 Task: Locate the nearest hot springs to Yellowstone National Park, Wyoming, and Jackson Hole, Wyoming.
Action: Mouse moved to (194, 95)
Screenshot: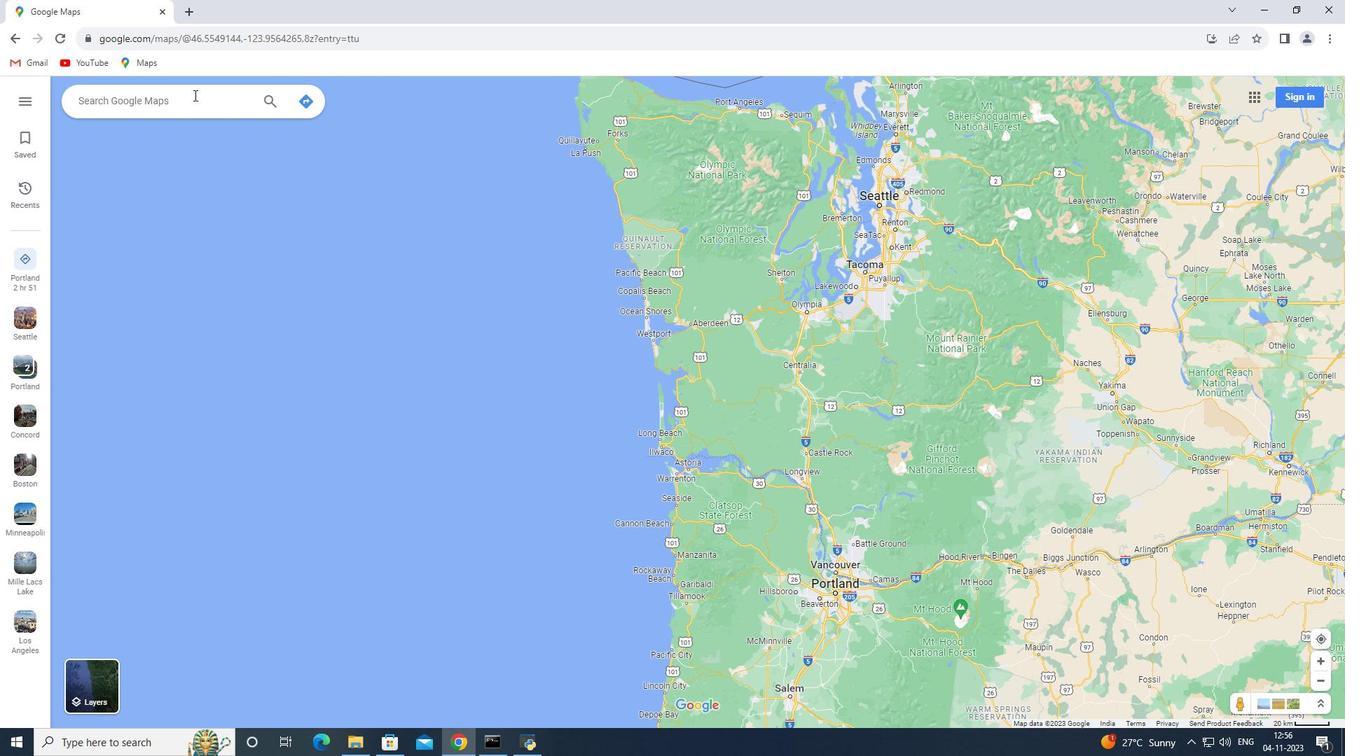 
Action: Mouse pressed left at (194, 95)
Screenshot: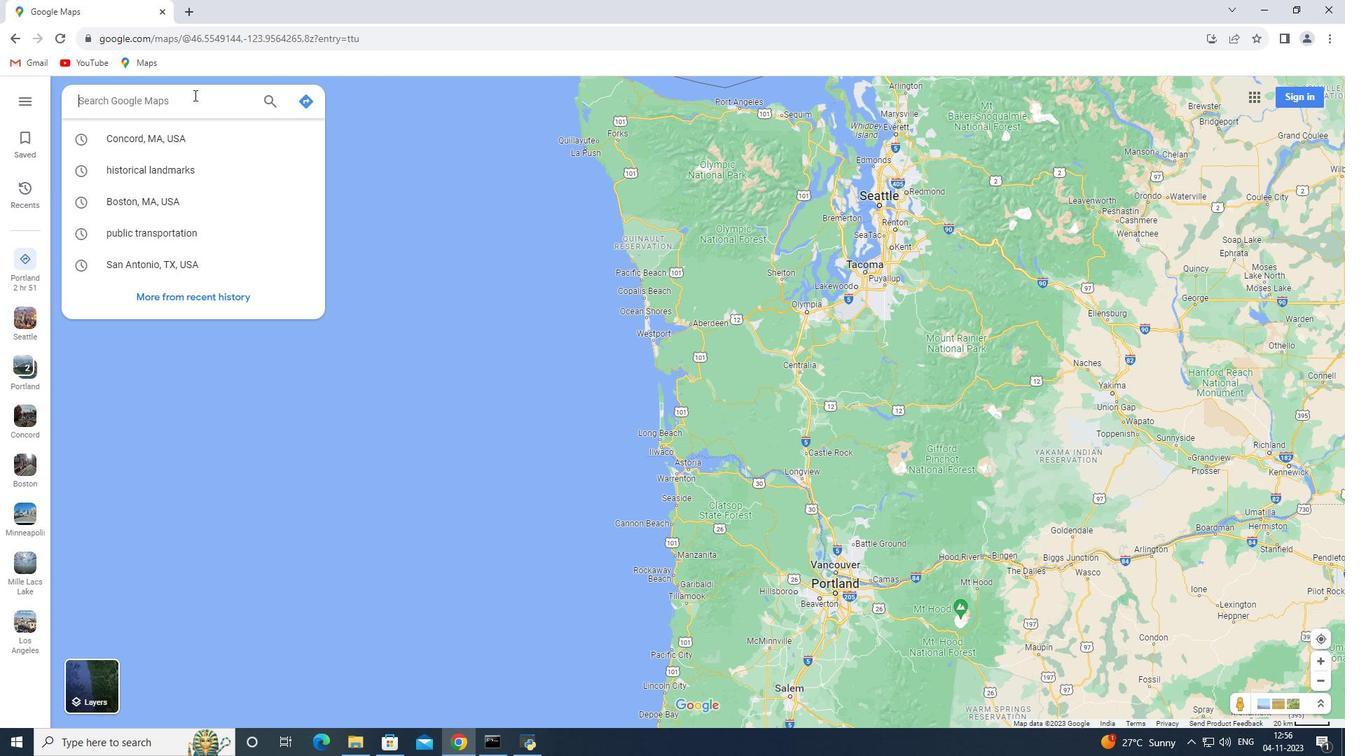 
Action: Key pressed <Key.shift>Yellowstone<Key.space><Key.shift>National<Key.space><Key.shift><Key.shift><Key.shift><Key.shift><Key.shift><Key.shift>Park,<Key.space><Key.shift>Wyoming<Key.enter>
Screenshot: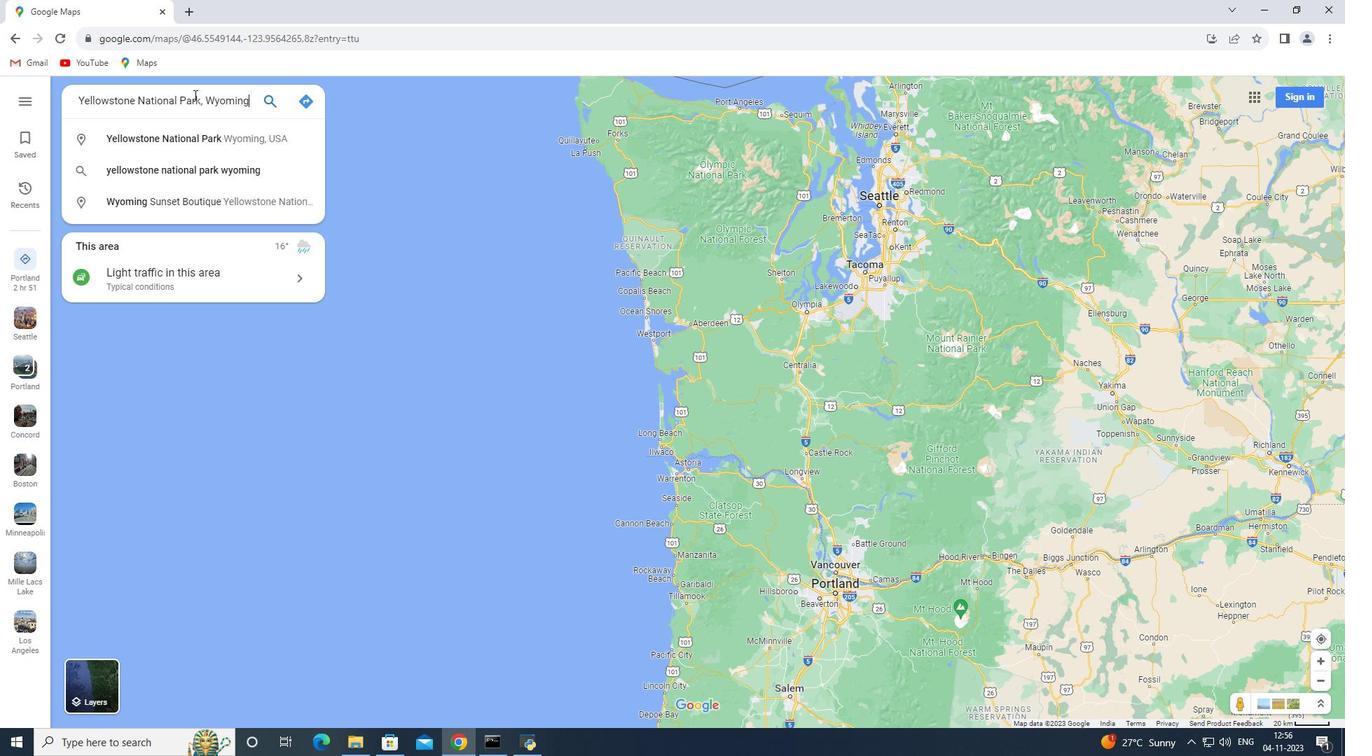 
Action: Mouse moved to (201, 183)
Screenshot: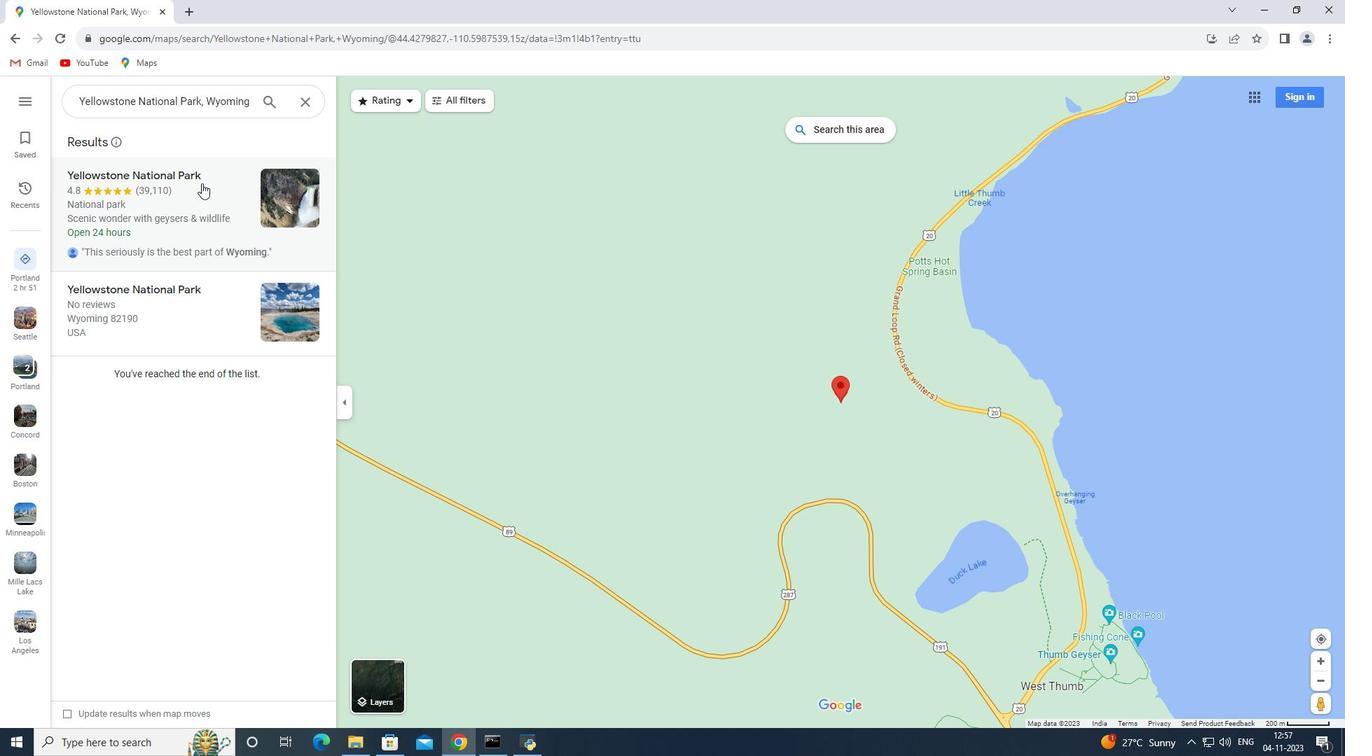 
Action: Mouse pressed left at (201, 183)
Screenshot: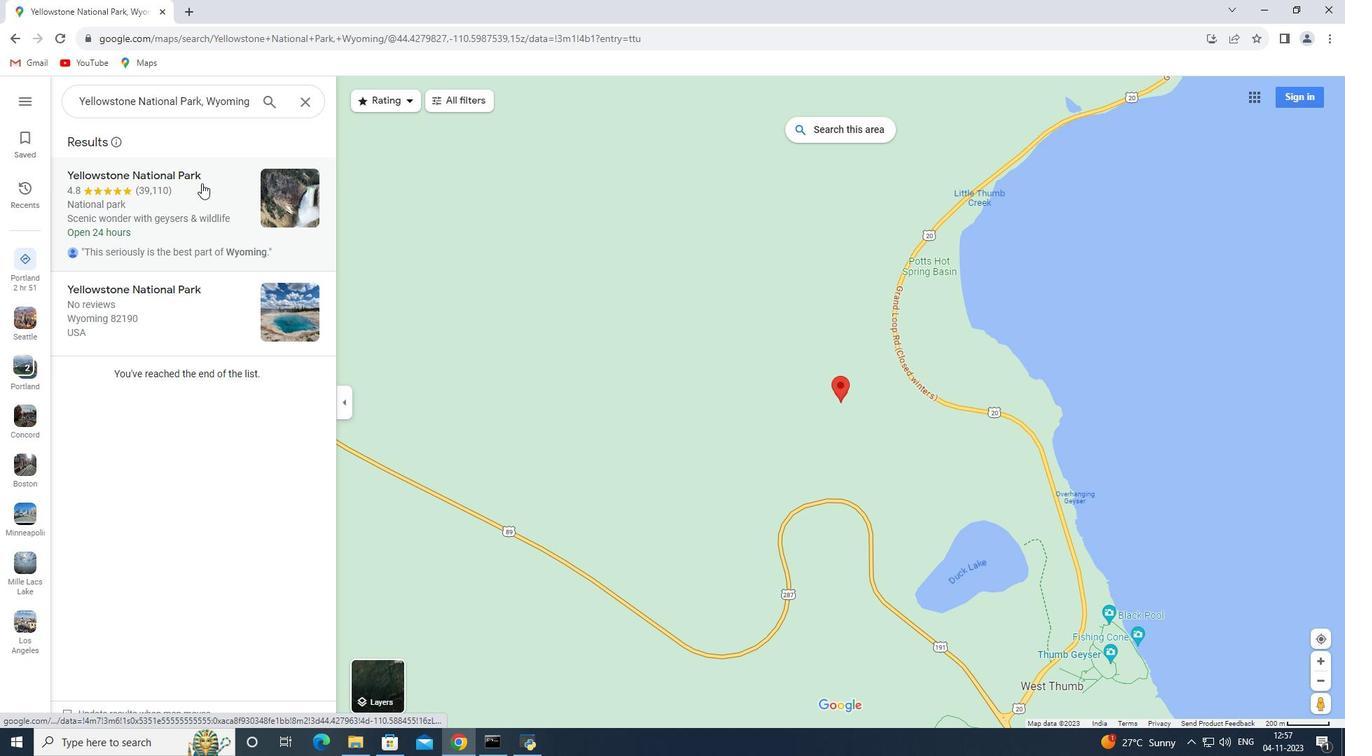 
Action: Mouse moved to (492, 412)
Screenshot: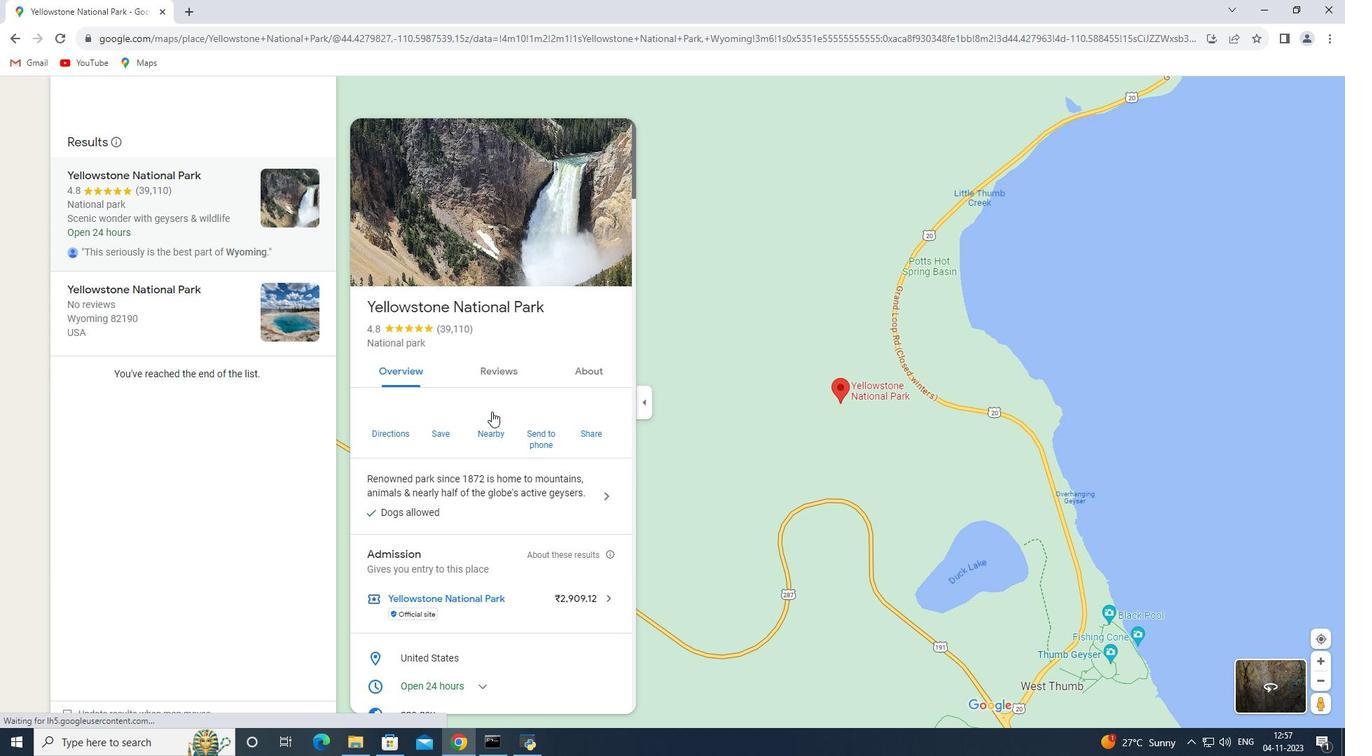 
Action: Mouse pressed left at (492, 412)
Screenshot: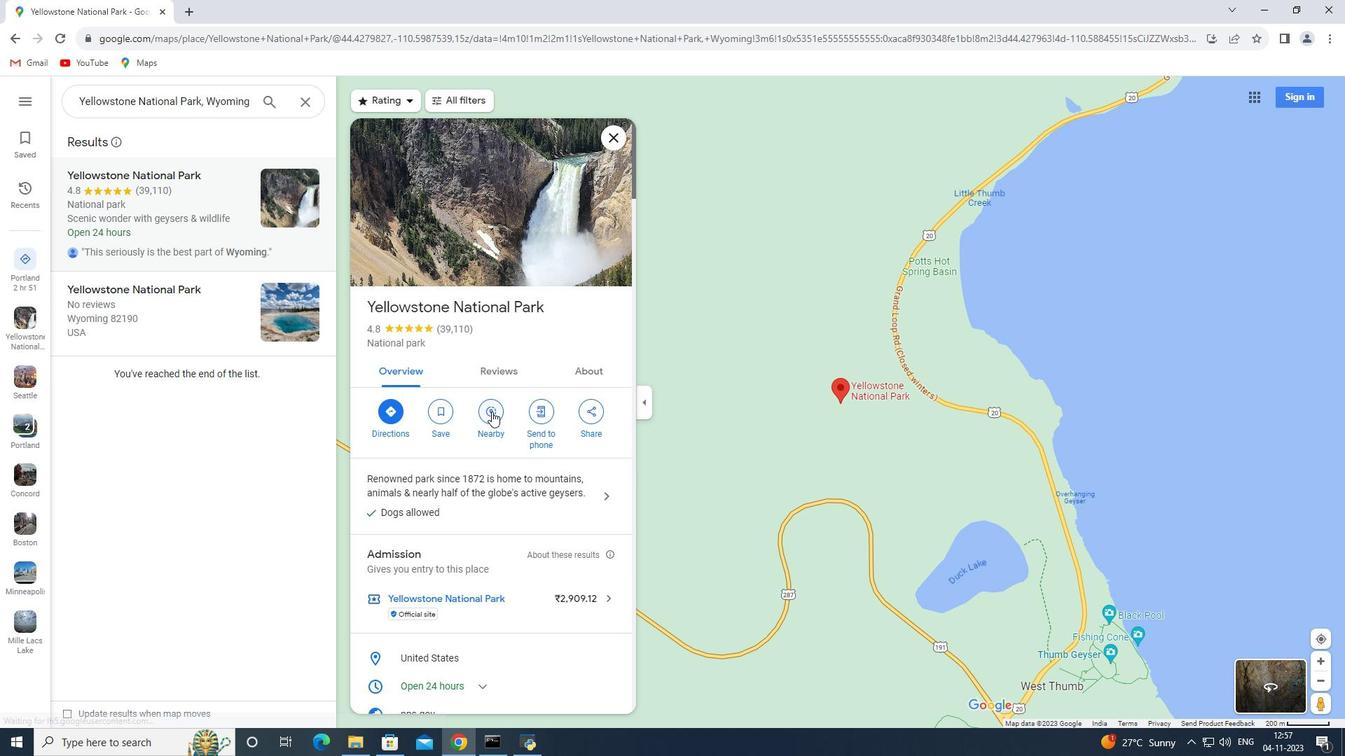
Action: Key pressed hot<Key.space>springs<Key.enter>
Screenshot: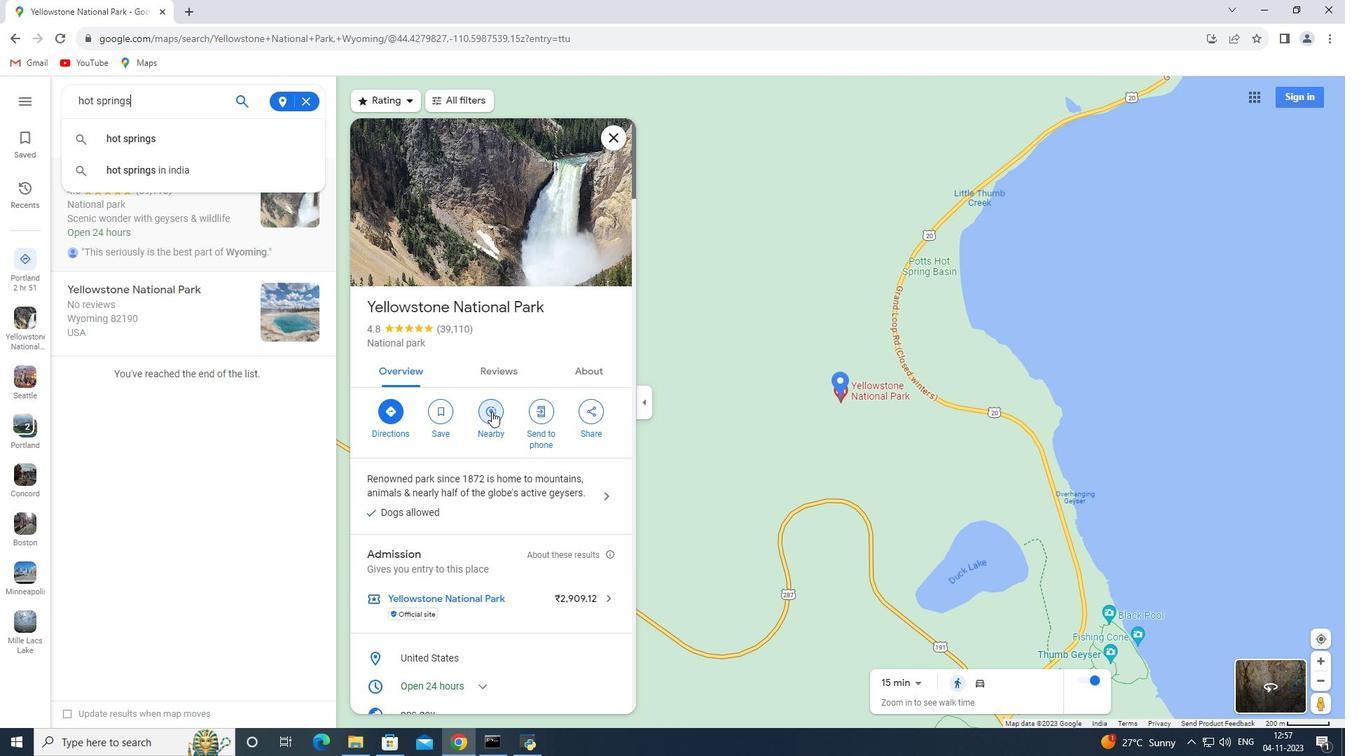 
Action: Mouse moved to (304, 105)
Screenshot: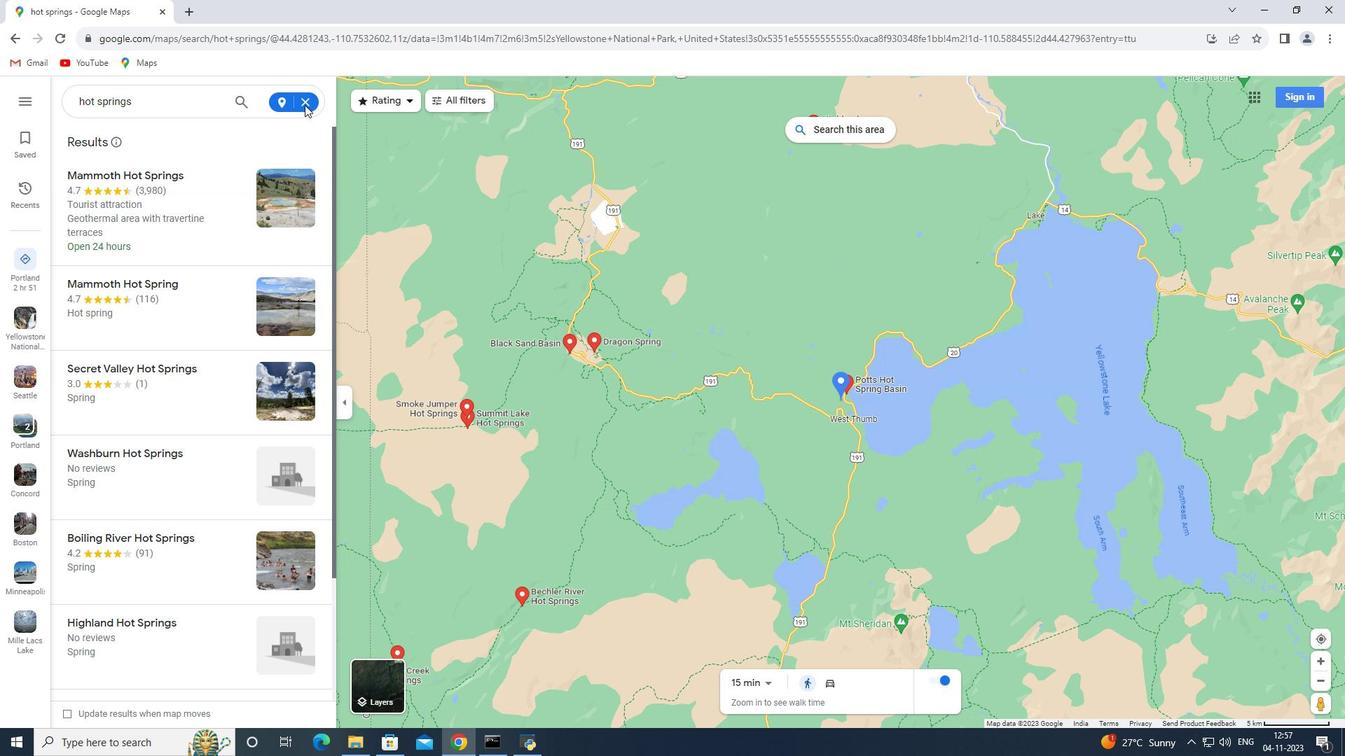 
Action: Mouse pressed left at (304, 105)
Screenshot: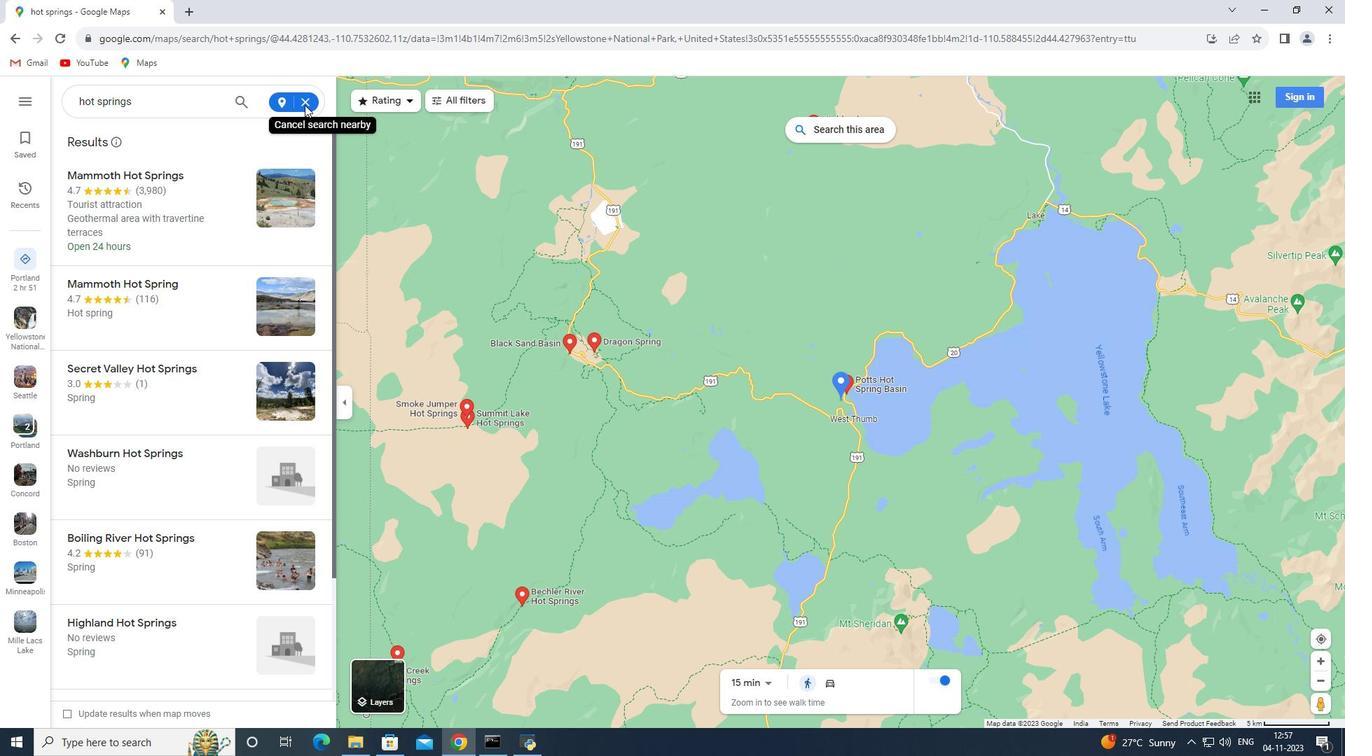 
Action: Mouse moved to (308, 100)
Screenshot: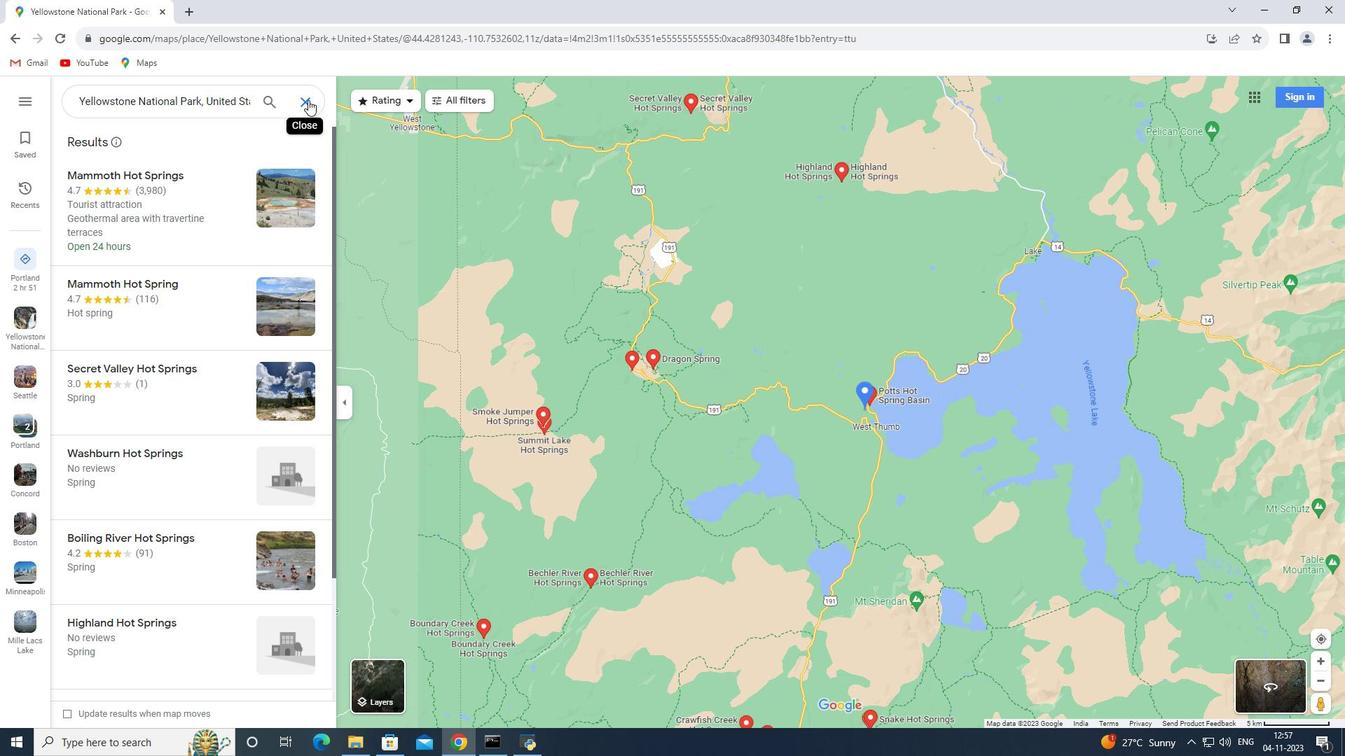 
Action: Mouse pressed left at (308, 100)
Screenshot: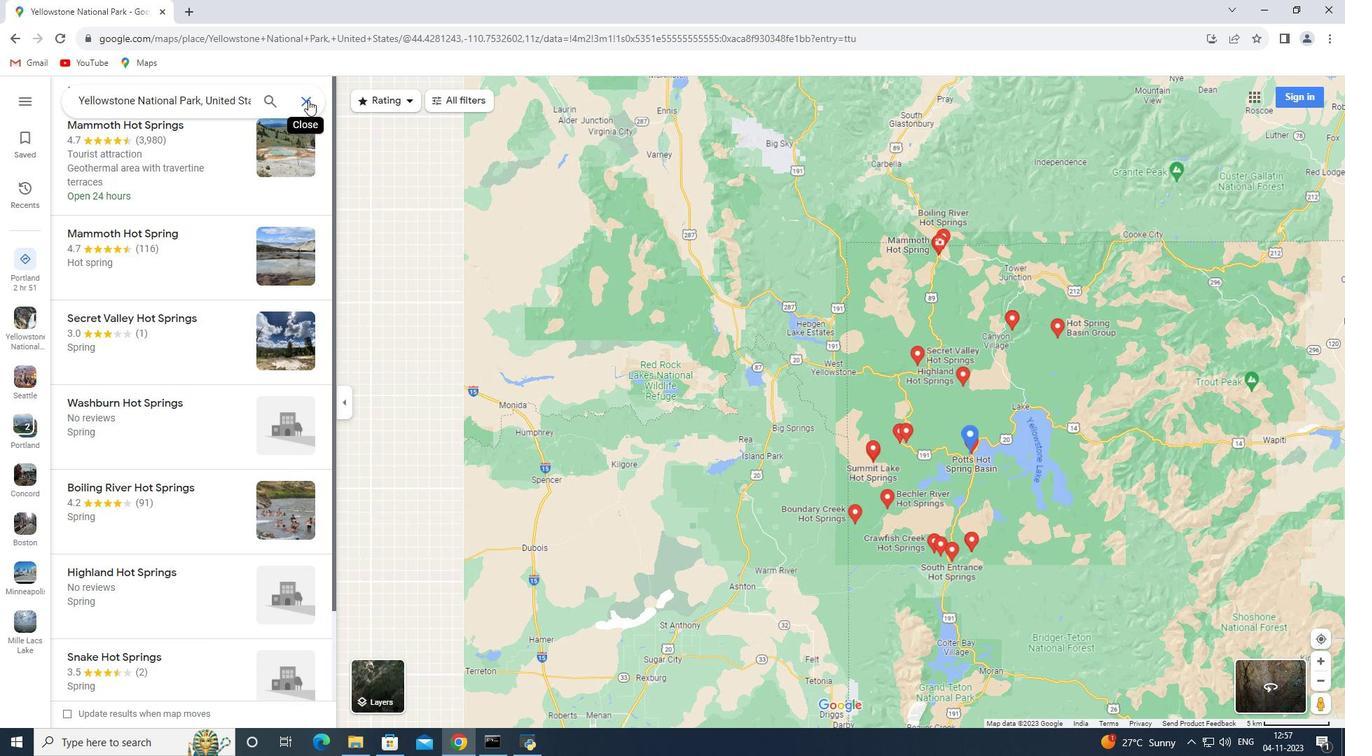 
Action: Mouse moved to (207, 106)
Screenshot: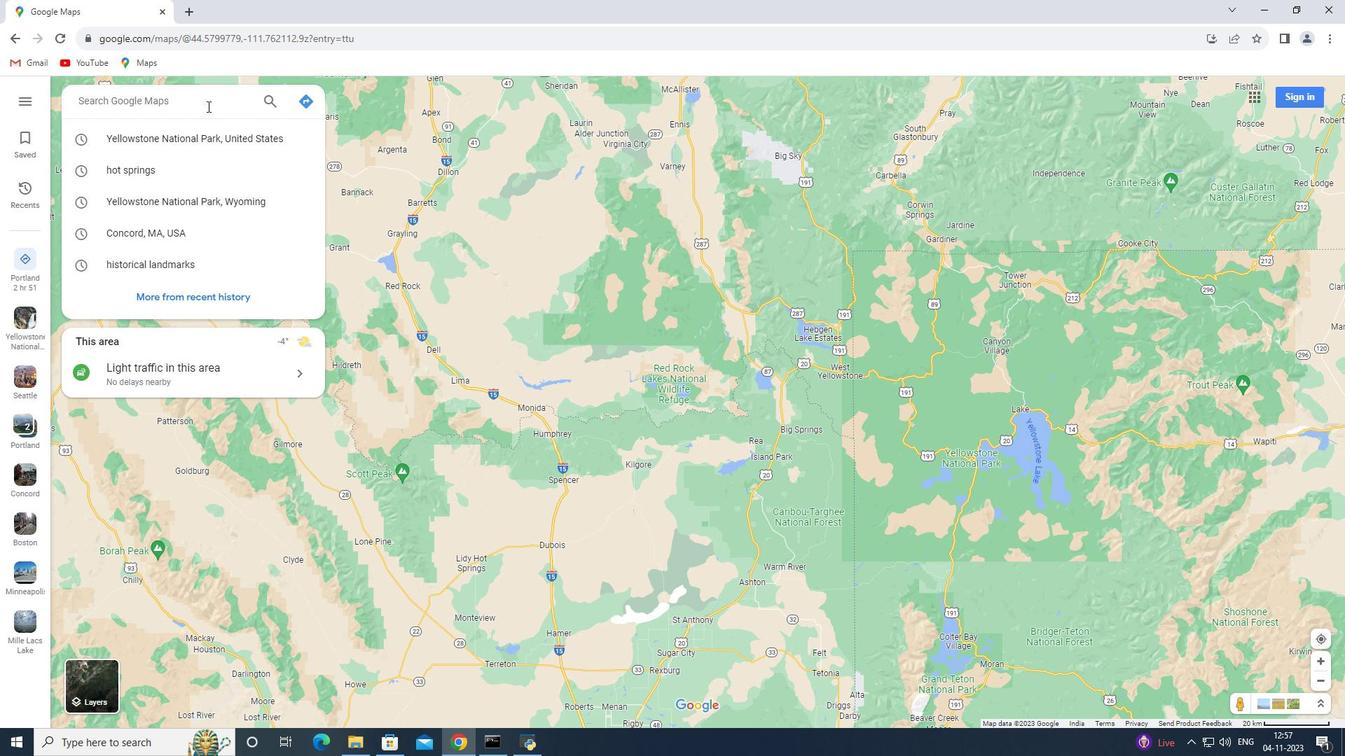 
Action: Key pressed <Key.shift>Jackson<Key.space><Key.shift>Hole,<Key.space><Key.shift>Wyoming<Key.enter>
Screenshot: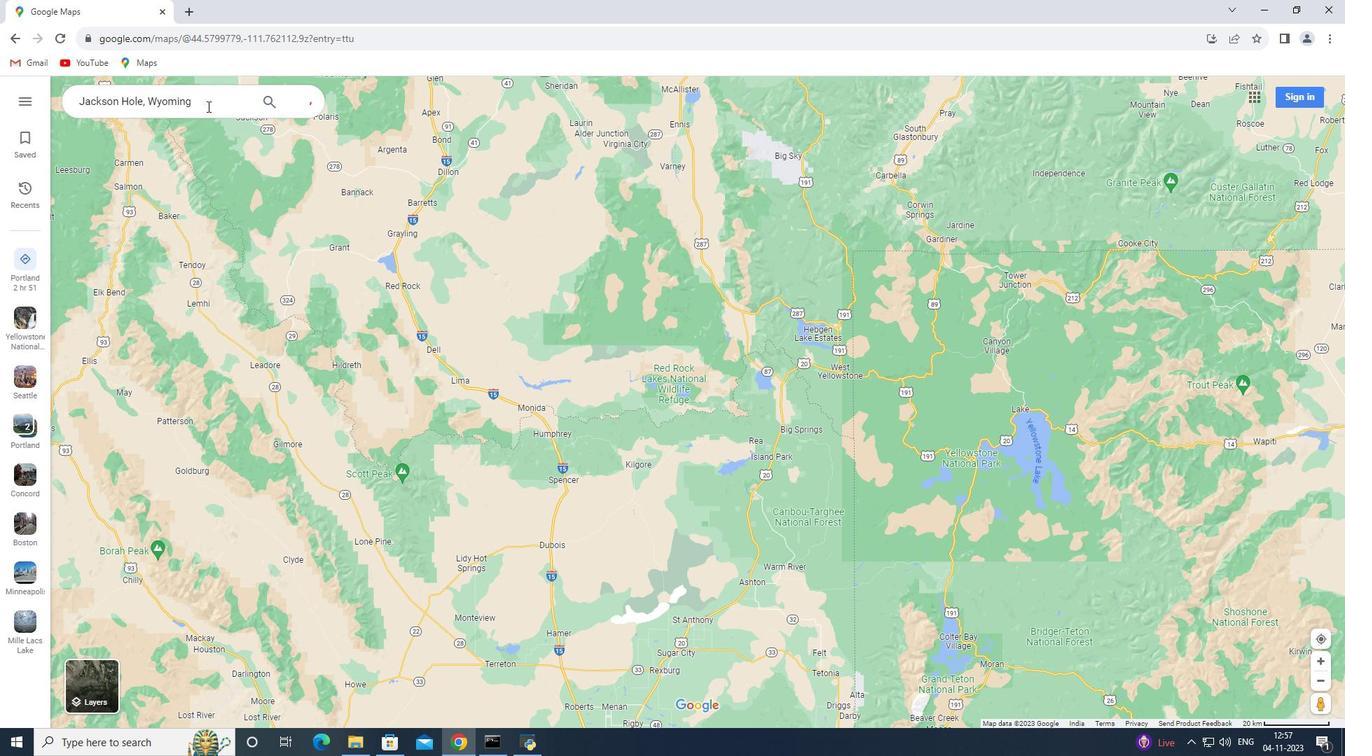 
Action: Mouse moved to (190, 345)
Screenshot: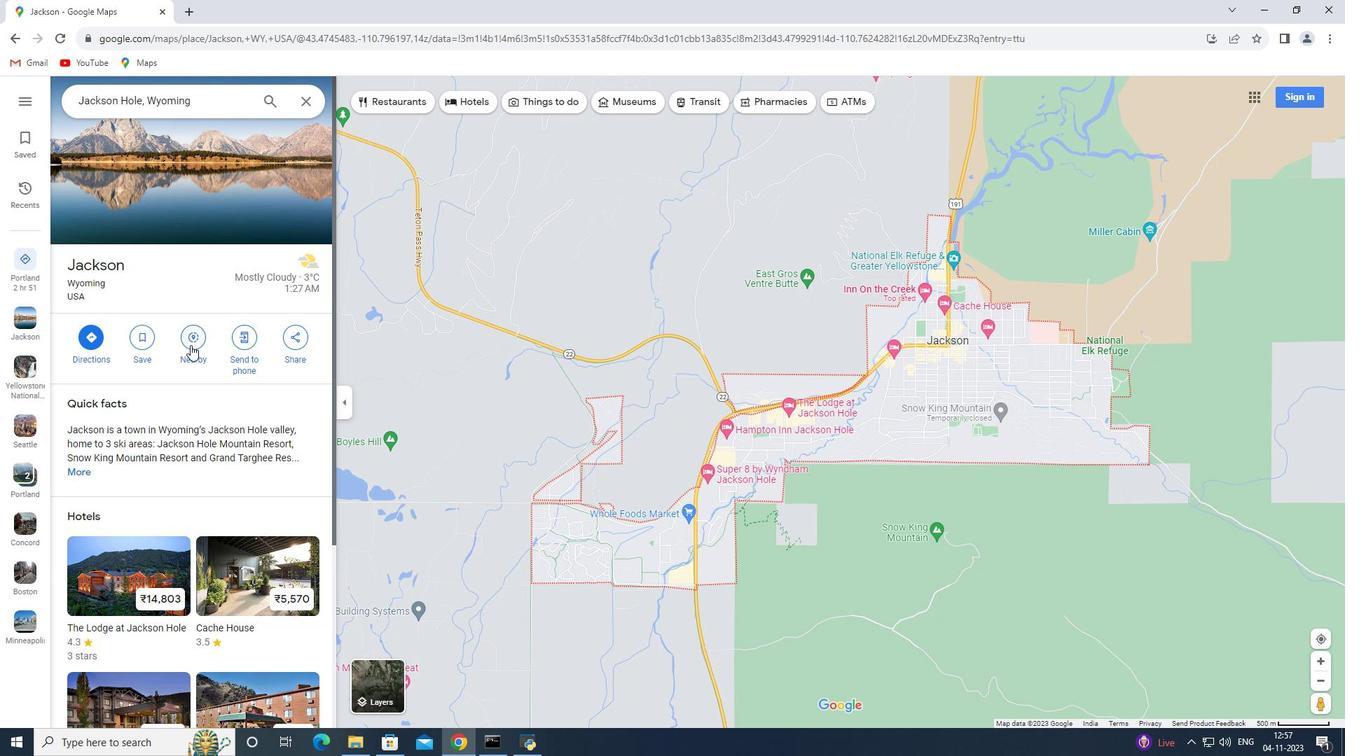 
Action: Mouse pressed left at (190, 345)
Screenshot: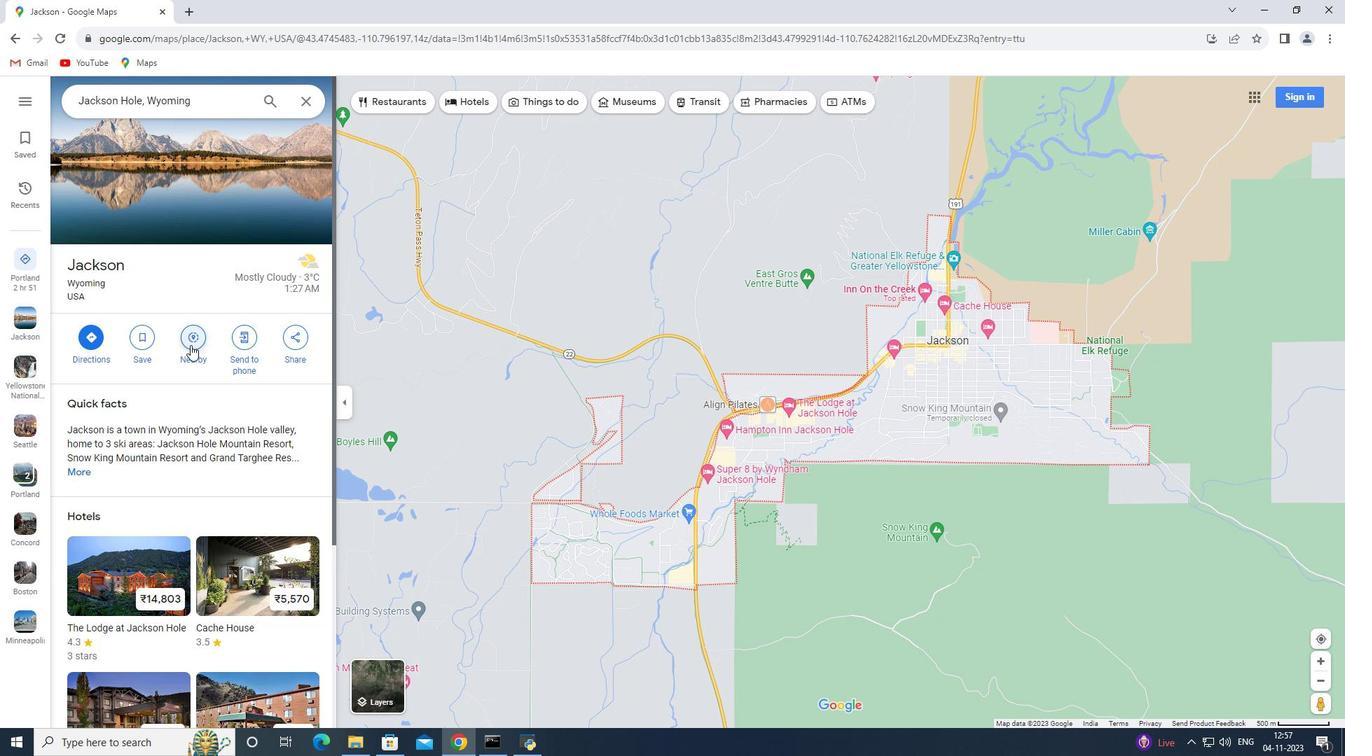 
Action: Key pressed hot<Key.space>springs<Key.enter>
Screenshot: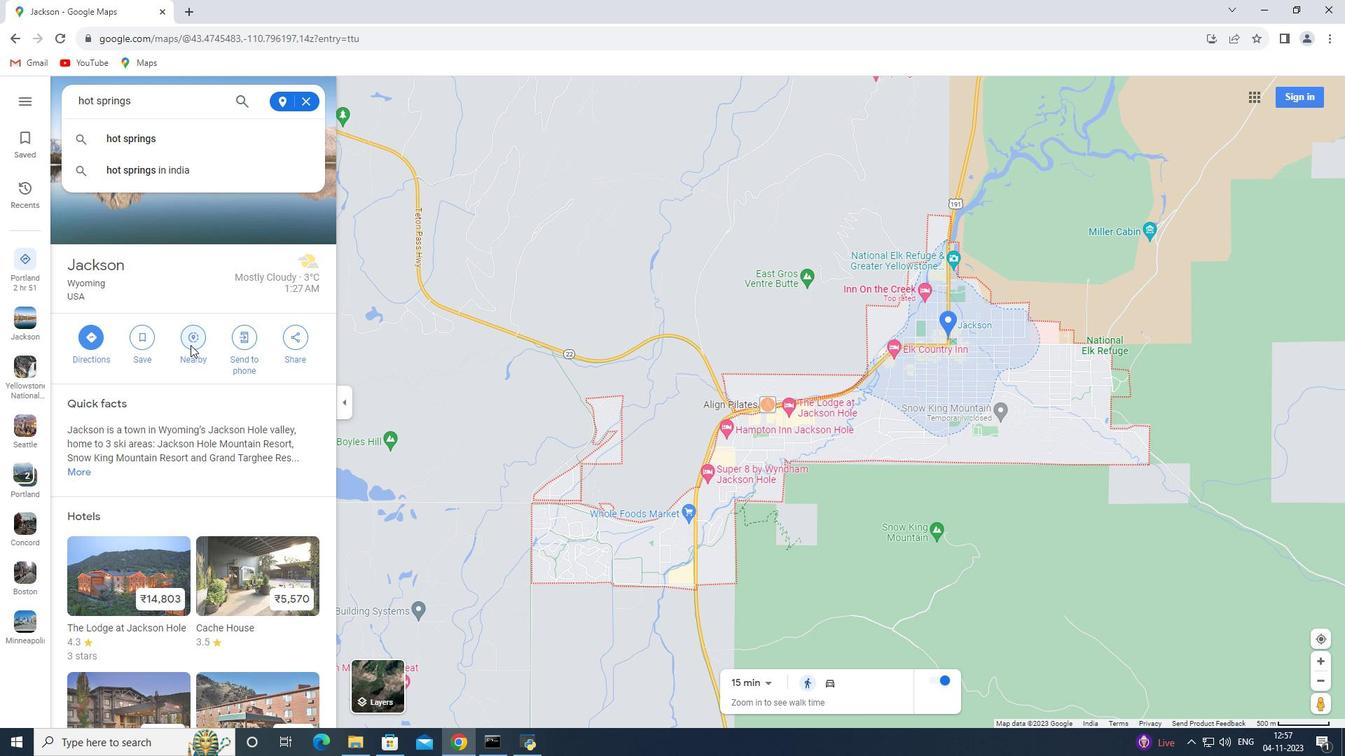 
